 Task: Add Sprouts Organic Fair-Trade Breakfast Blend Coffee to the cart.
Action: Mouse moved to (20, 124)
Screenshot: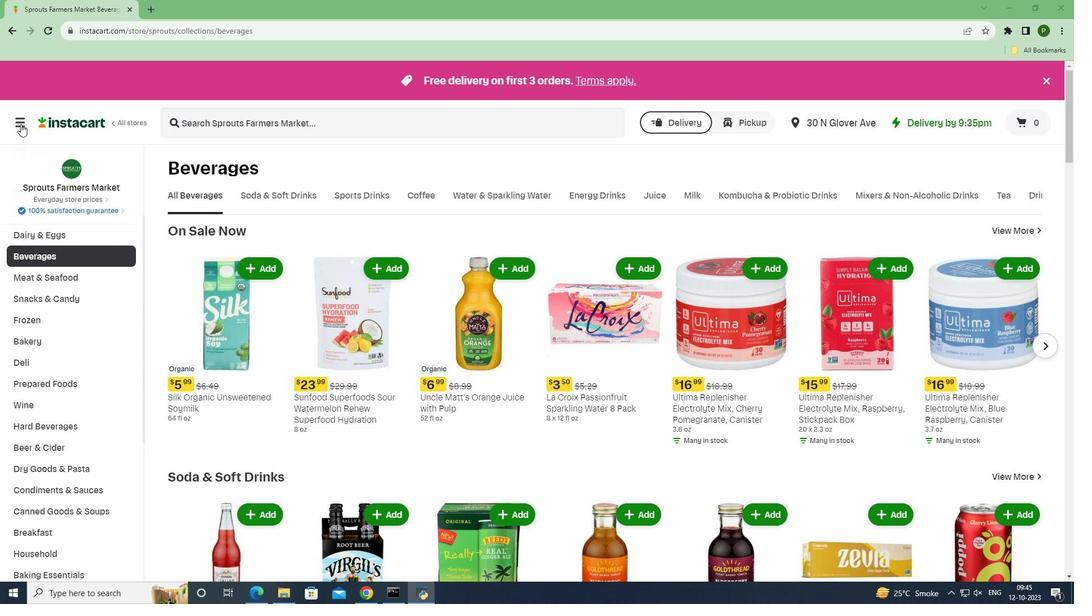 
Action: Mouse pressed left at (20, 124)
Screenshot: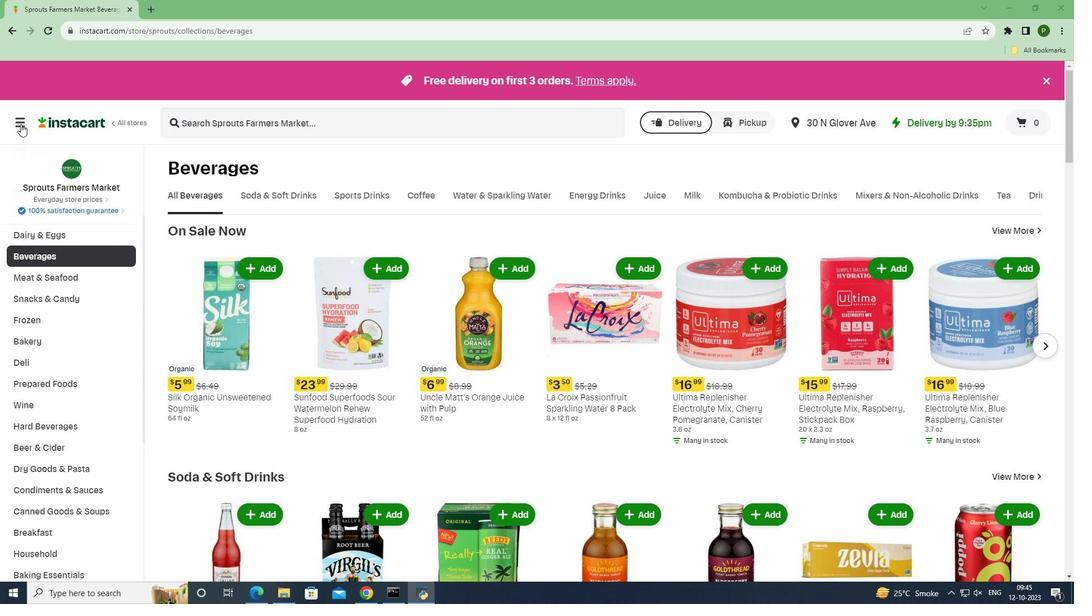 
Action: Mouse moved to (49, 291)
Screenshot: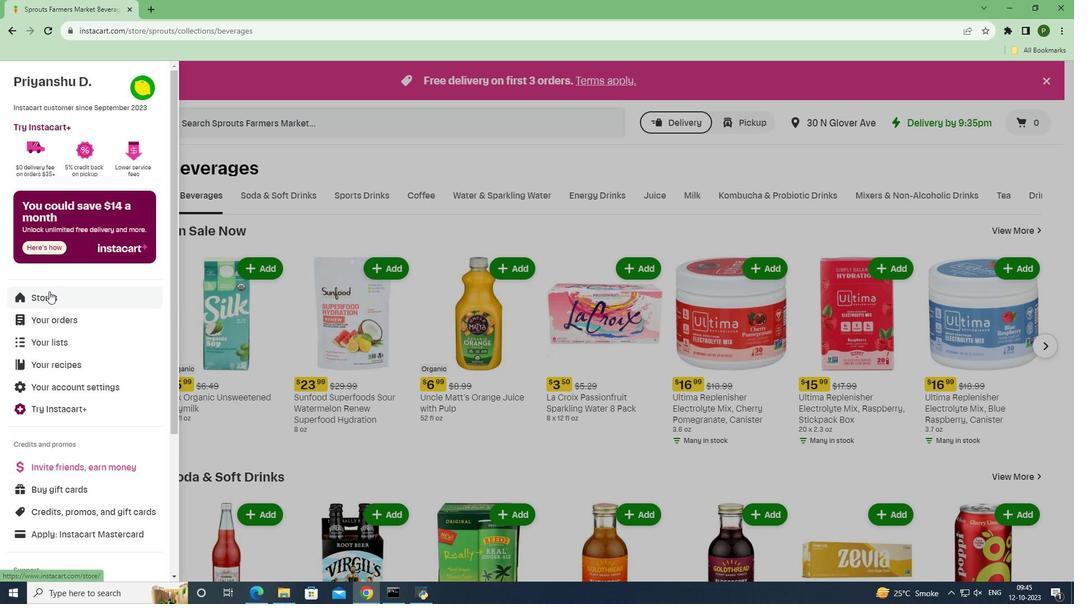 
Action: Mouse pressed left at (49, 291)
Screenshot: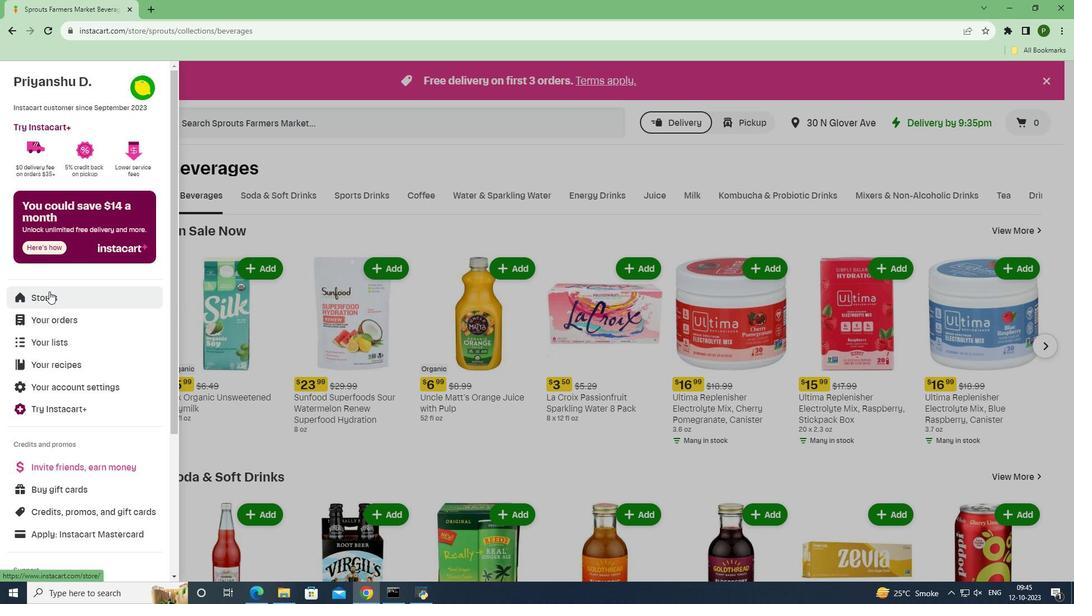 
Action: Mouse moved to (259, 128)
Screenshot: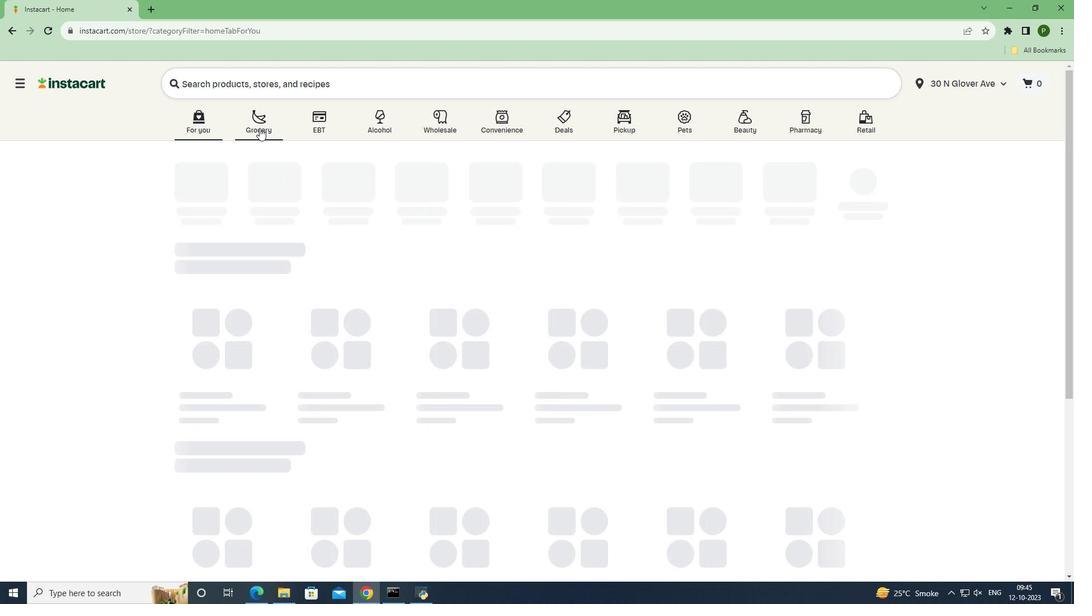 
Action: Mouse pressed left at (259, 128)
Screenshot: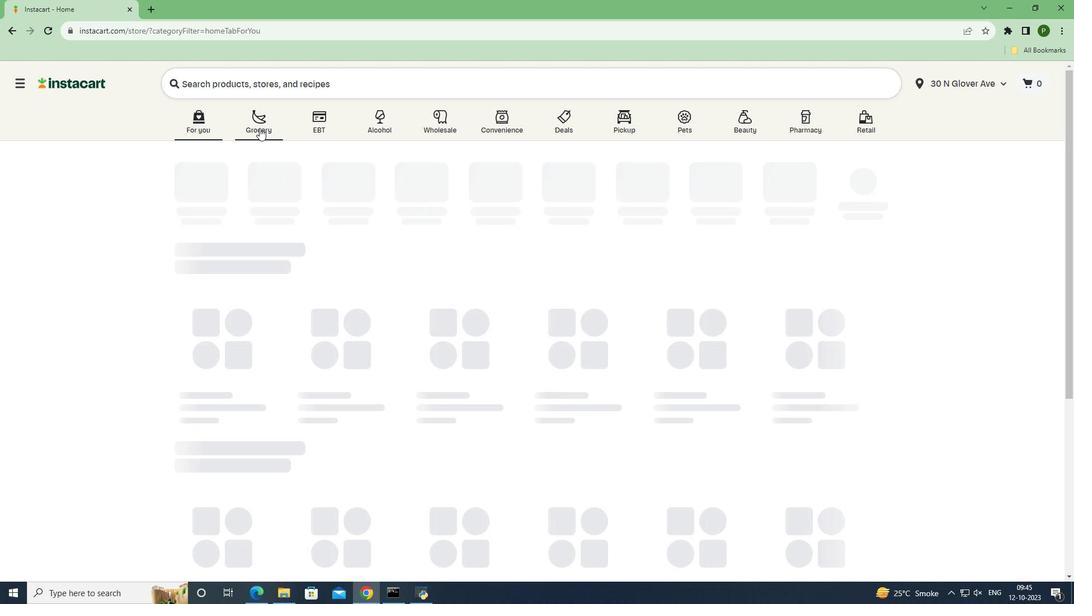 
Action: Mouse moved to (434, 269)
Screenshot: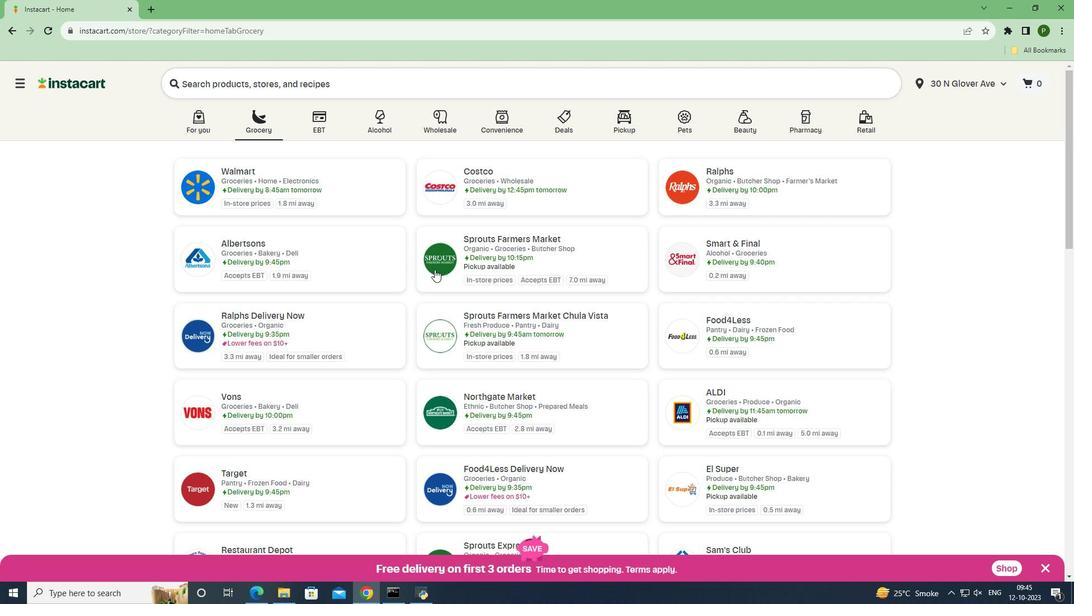 
Action: Mouse pressed left at (434, 269)
Screenshot: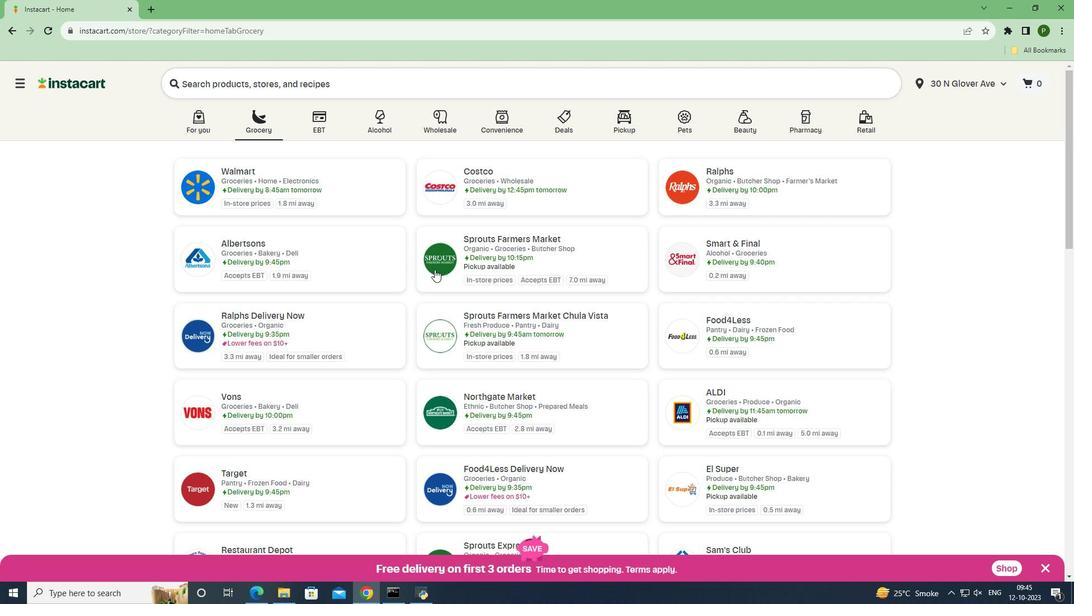 
Action: Mouse moved to (66, 423)
Screenshot: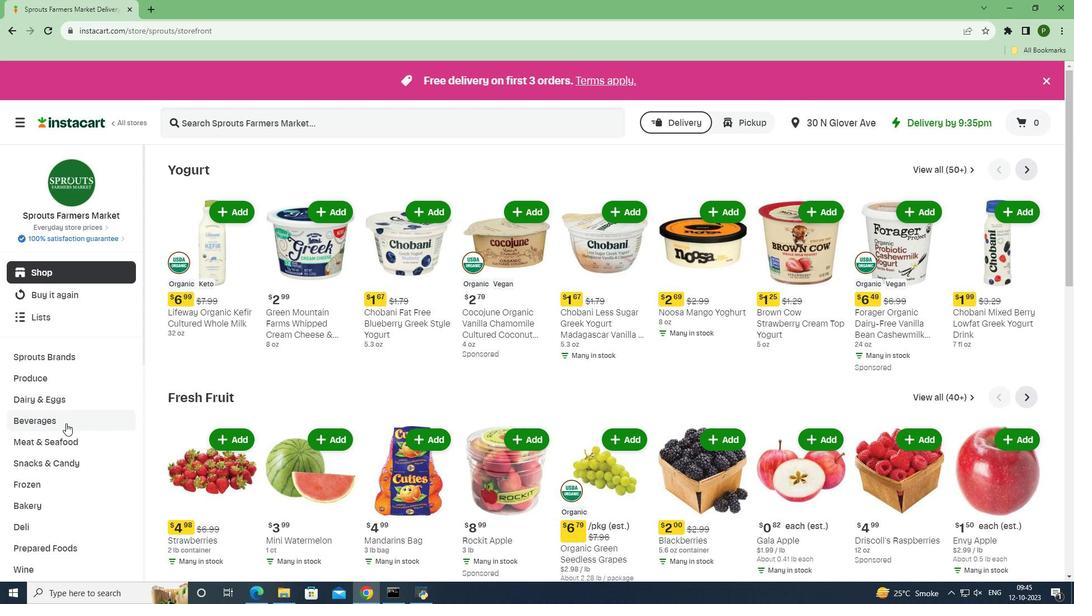 
Action: Mouse pressed left at (66, 423)
Screenshot: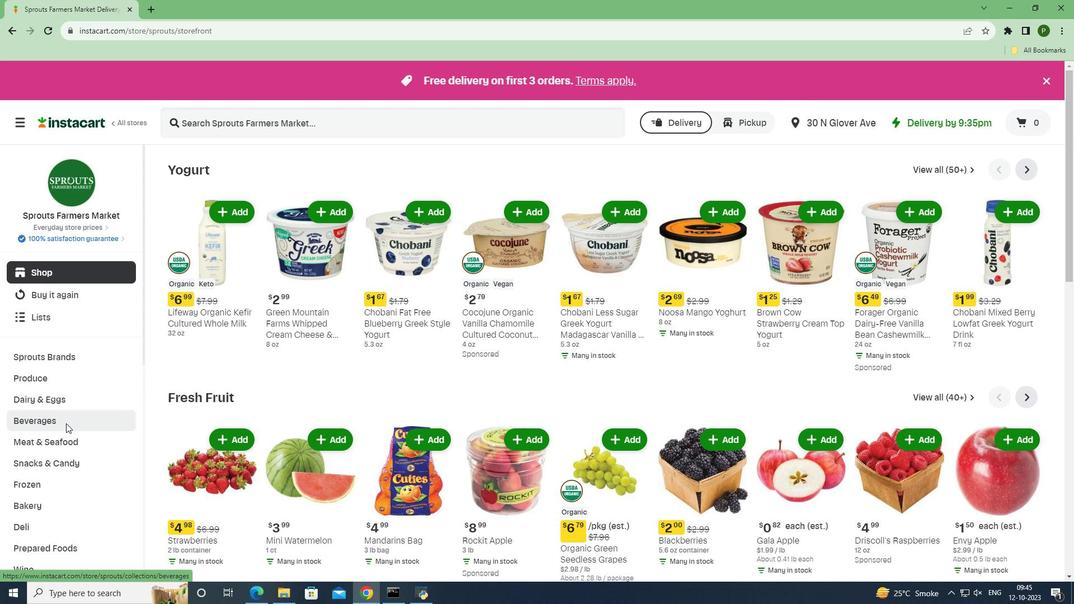 
Action: Mouse moved to (415, 195)
Screenshot: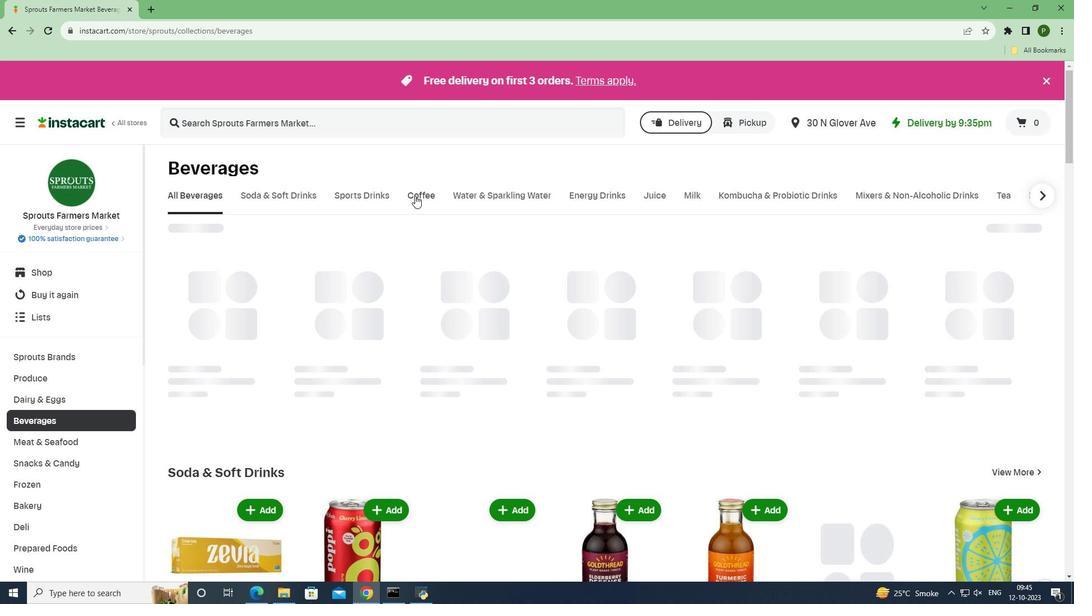 
Action: Mouse pressed left at (415, 195)
Screenshot: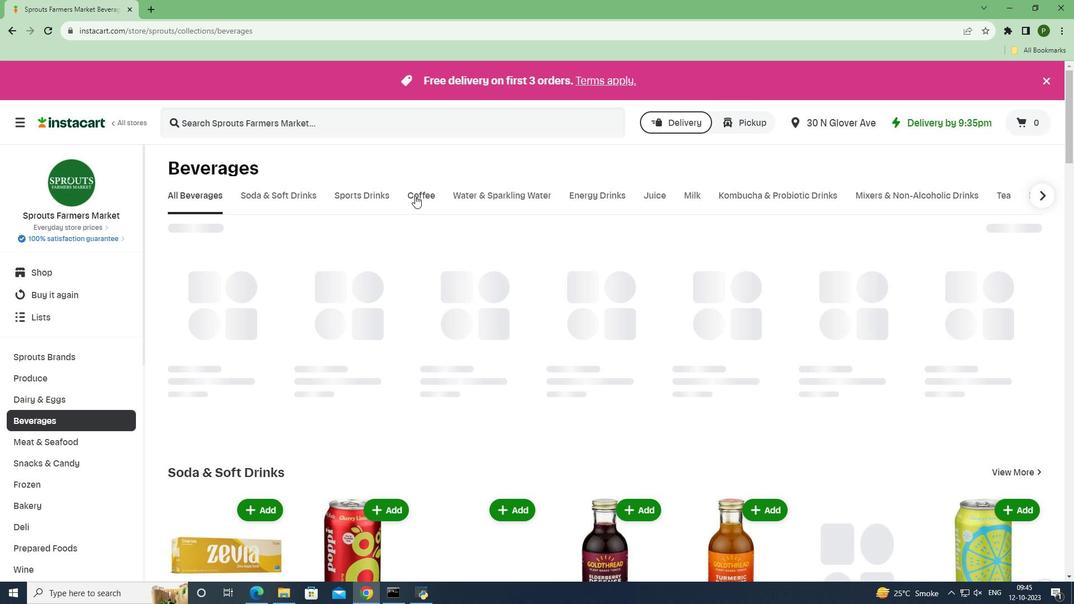 
Action: Mouse moved to (312, 115)
Screenshot: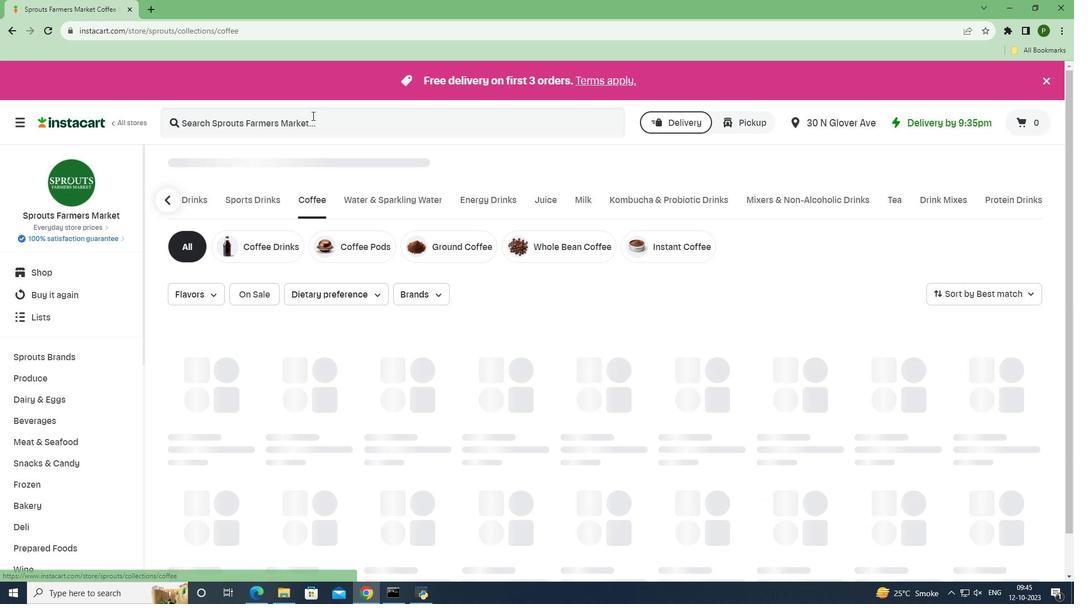
Action: Mouse pressed left at (312, 115)
Screenshot: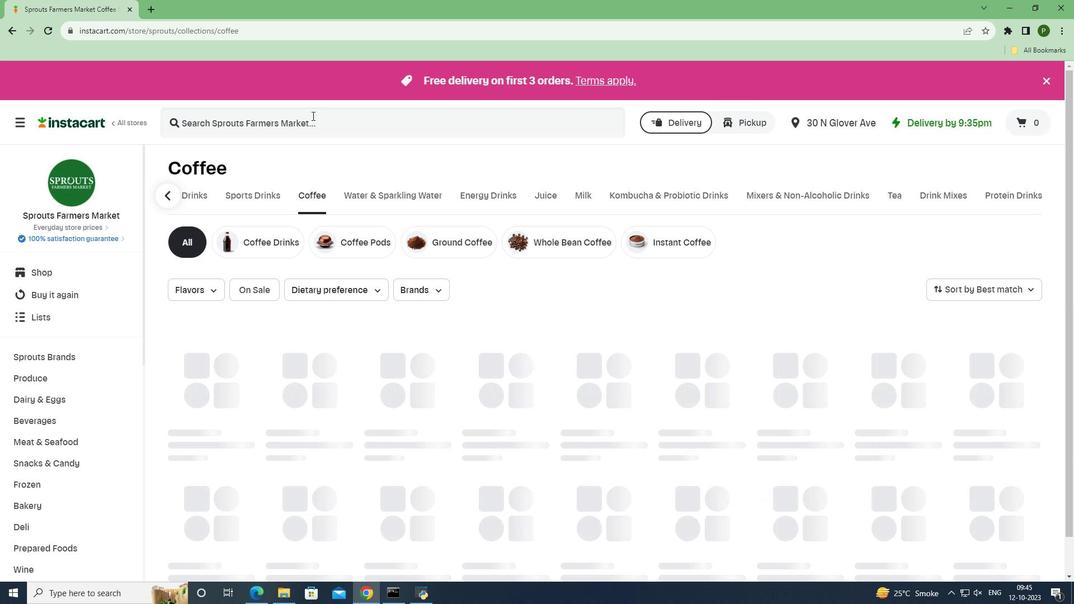 
Action: Key pressed <Key.caps_lock>S<Key.caps_lock>prouts<Key.space><Key.caps_lock>O<Key.caps_lock>rganic<Key.space><Key.caps_lock>F<Key.caps_lock>air-<Key.caps_lock>T<Key.caps_lock>rade<Key.space><Key.caps_lock>B<Key.caps_lock>reakfast<Key.space><Key.caps_lock>B<Key.caps_lock>lend<Key.space><Key.caps_lock>C<Key.caps_lock>offee<Key.enter>
Screenshot: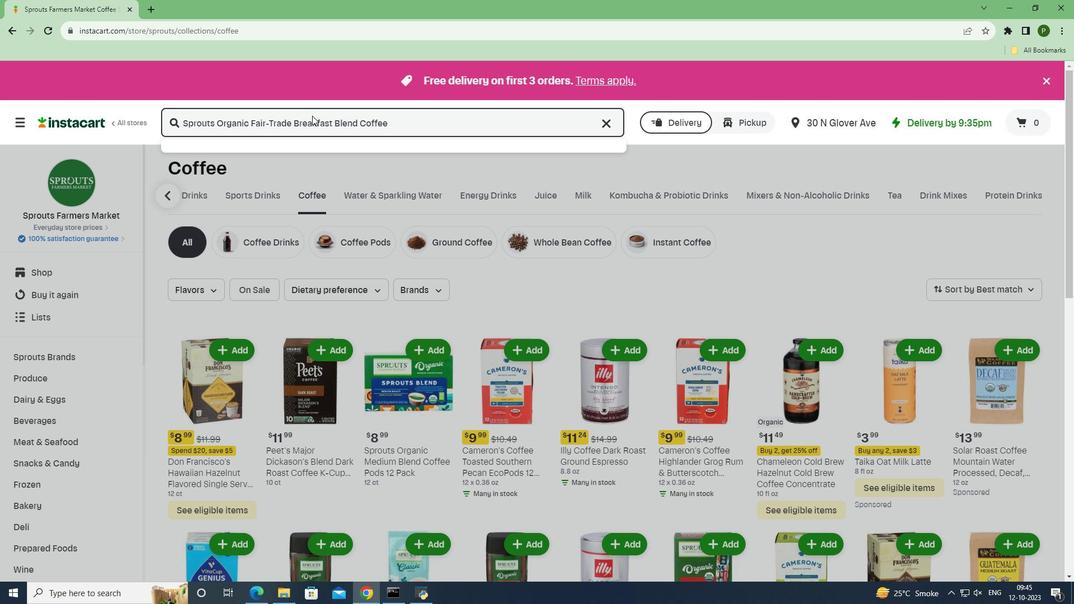 
Action: Mouse moved to (457, 408)
Screenshot: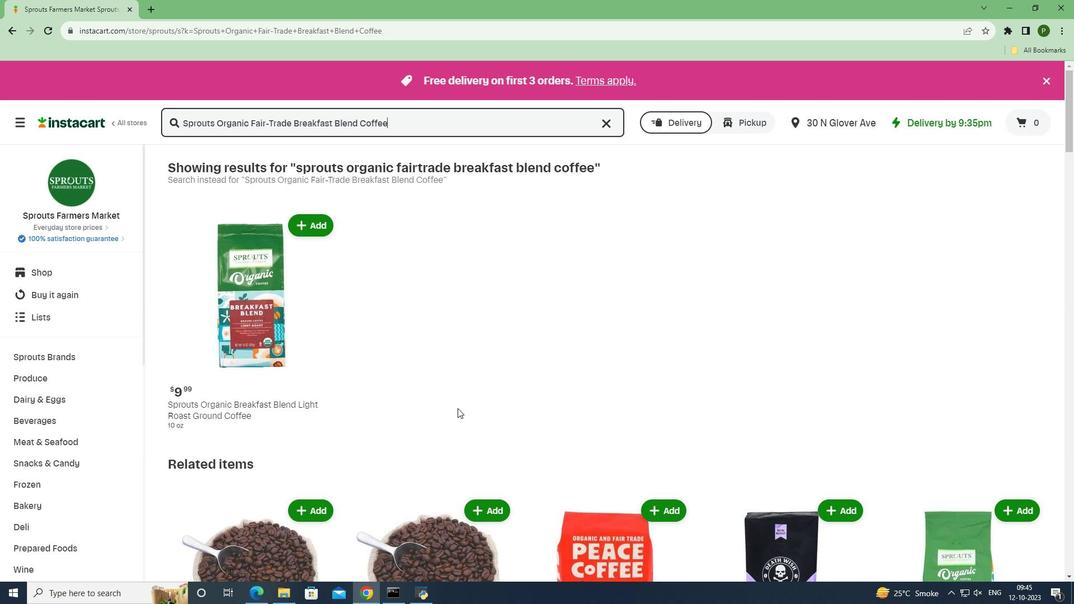 
Action: Mouse scrolled (457, 407) with delta (0, 0)
Screenshot: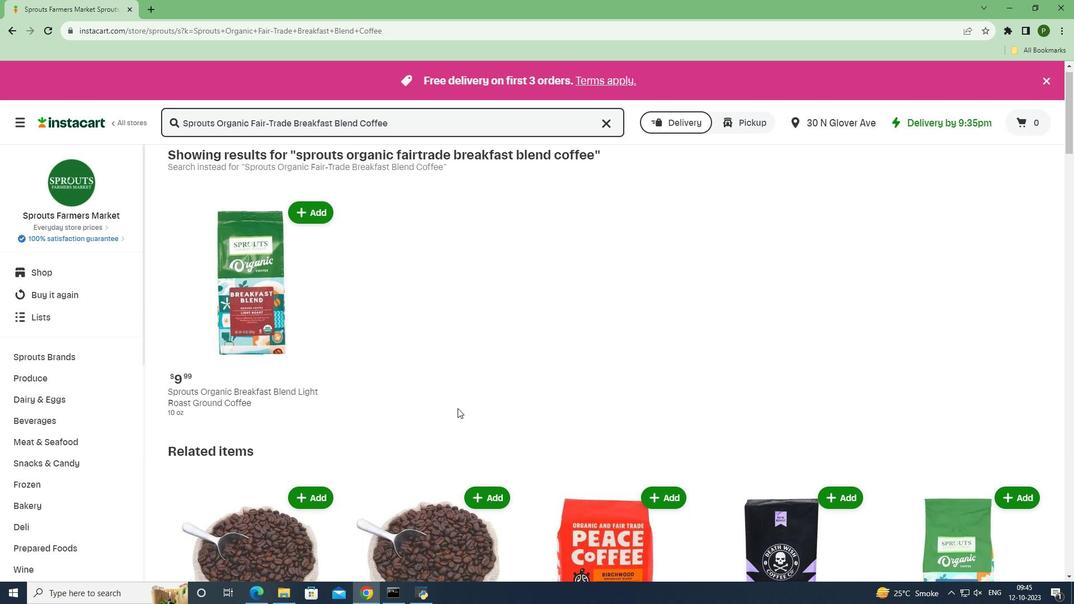 
Action: Mouse moved to (457, 390)
Screenshot: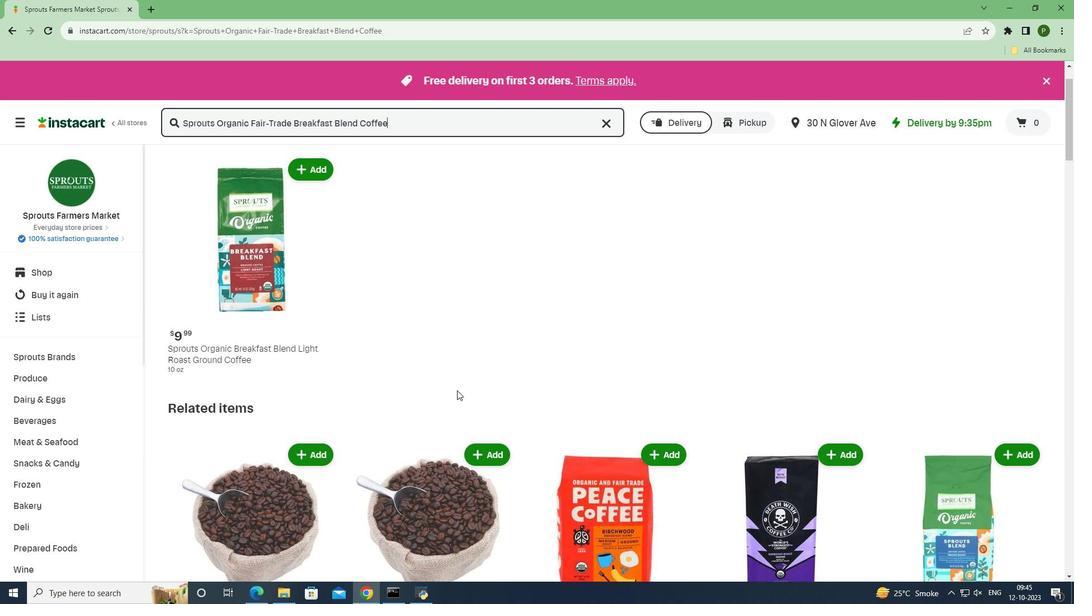 
Action: Mouse scrolled (457, 390) with delta (0, 0)
Screenshot: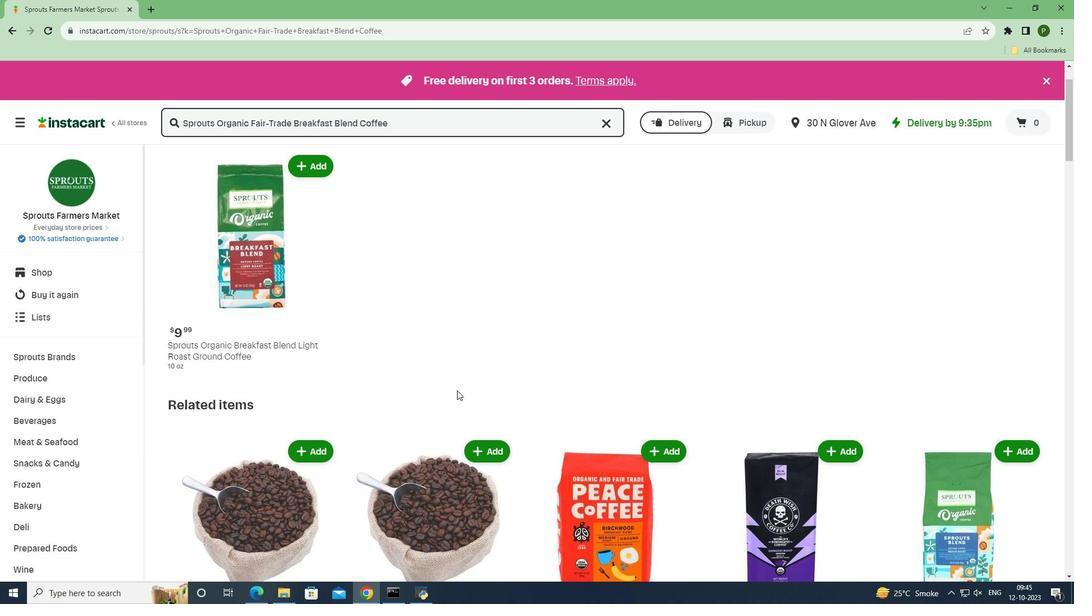 
Action: Mouse moved to (457, 390)
Screenshot: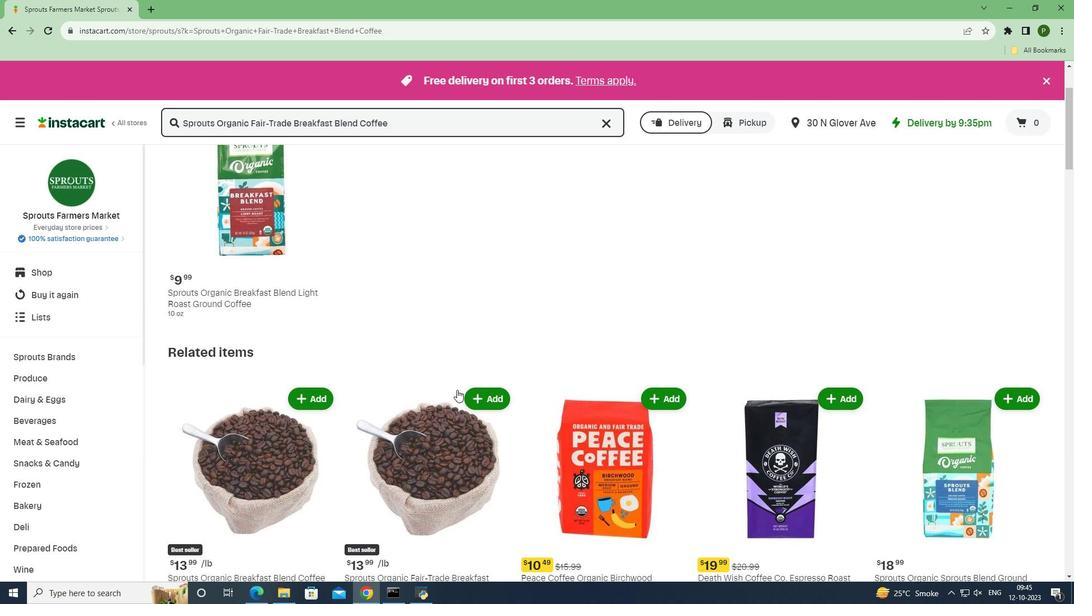 
Action: Mouse scrolled (457, 389) with delta (0, 0)
Screenshot: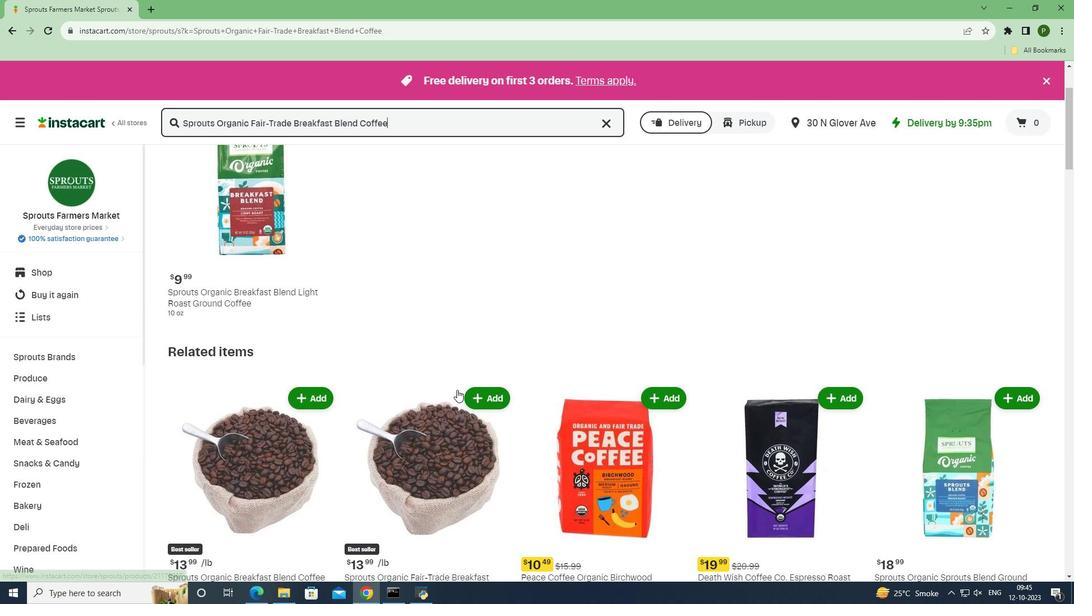 
Action: Mouse scrolled (457, 389) with delta (0, 0)
Screenshot: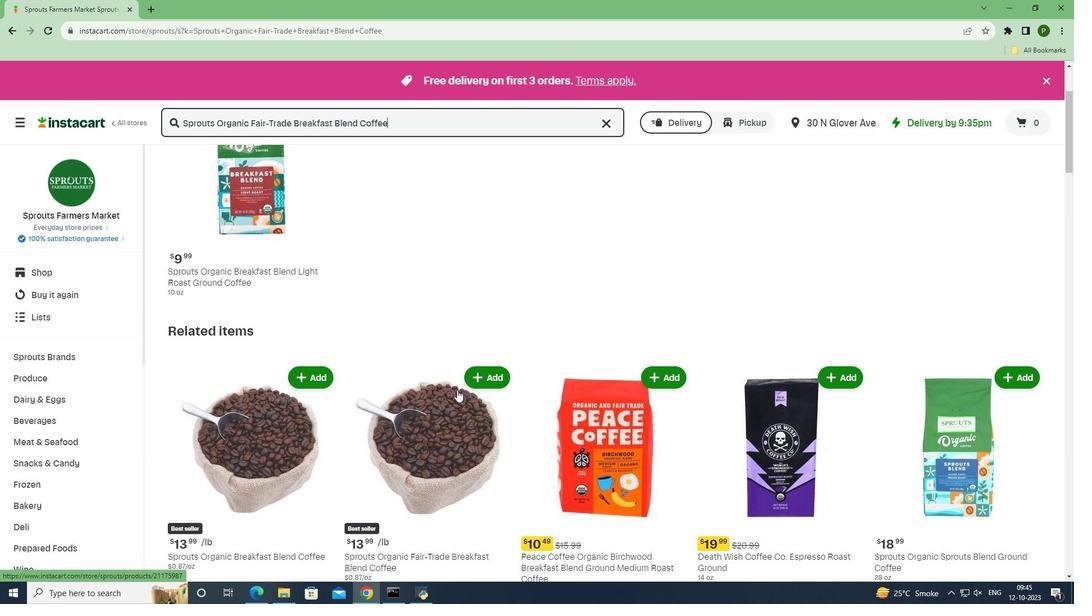 
Action: Mouse moved to (484, 288)
Screenshot: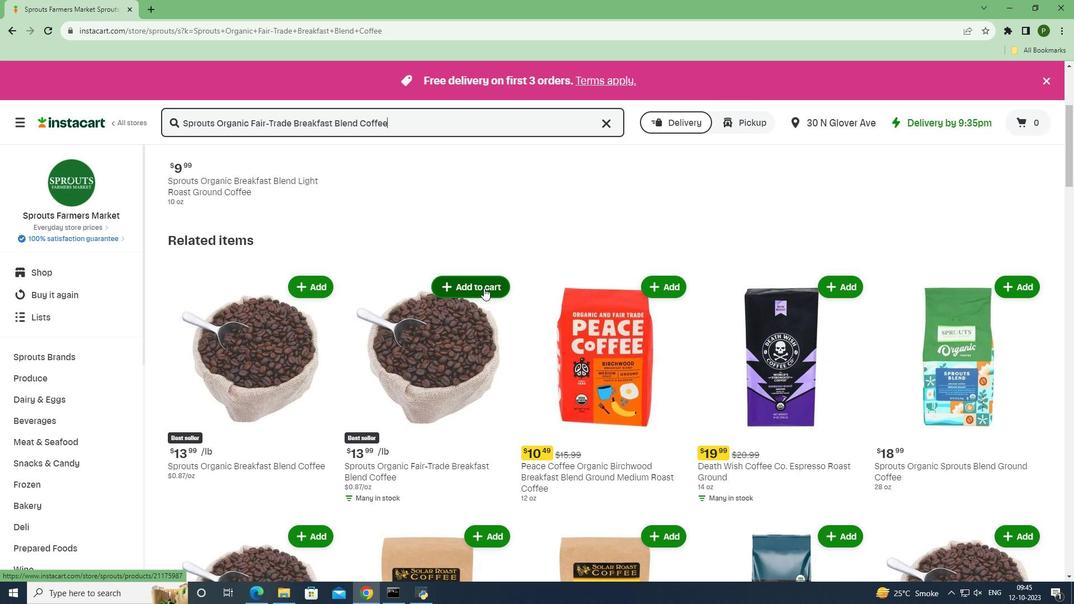 
Action: Mouse pressed left at (484, 288)
Screenshot: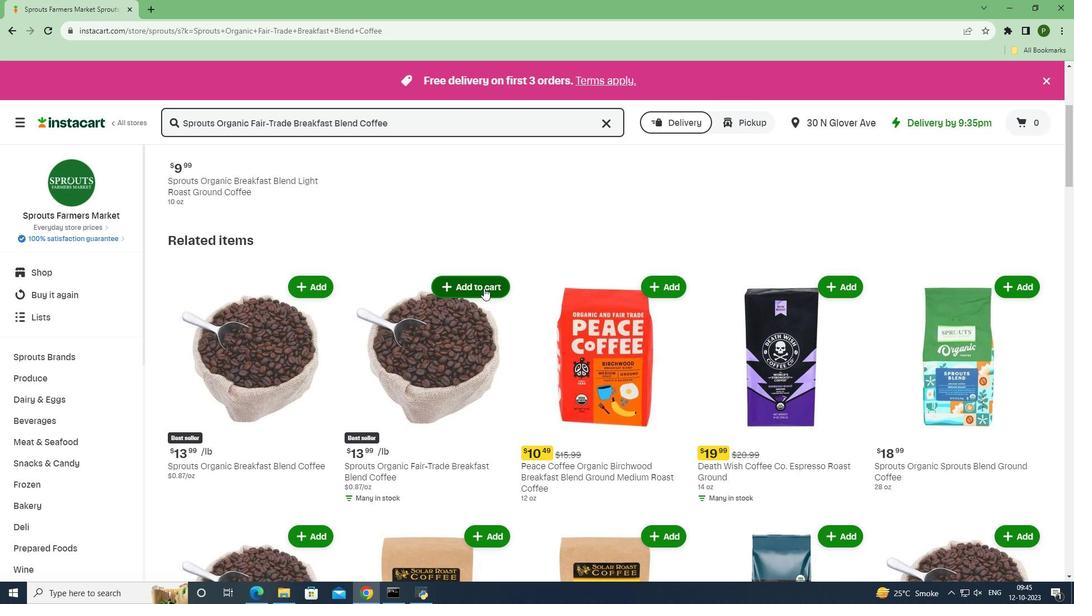 
Action: Mouse moved to (520, 332)
Screenshot: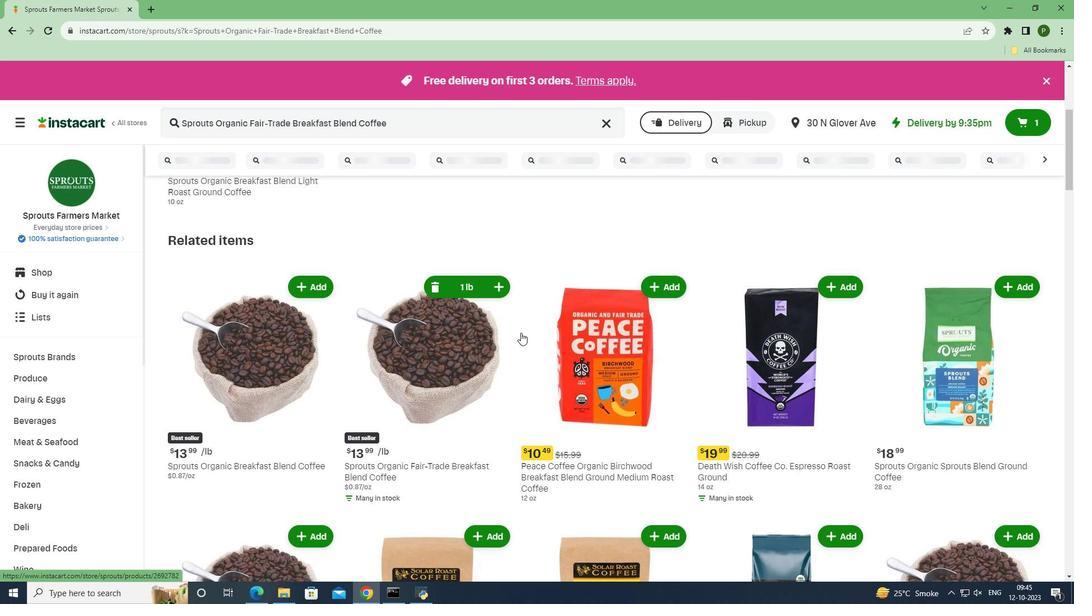
